 Task: Hide event type details on your booking page.
Action: Mouse moved to (774, 410)
Screenshot: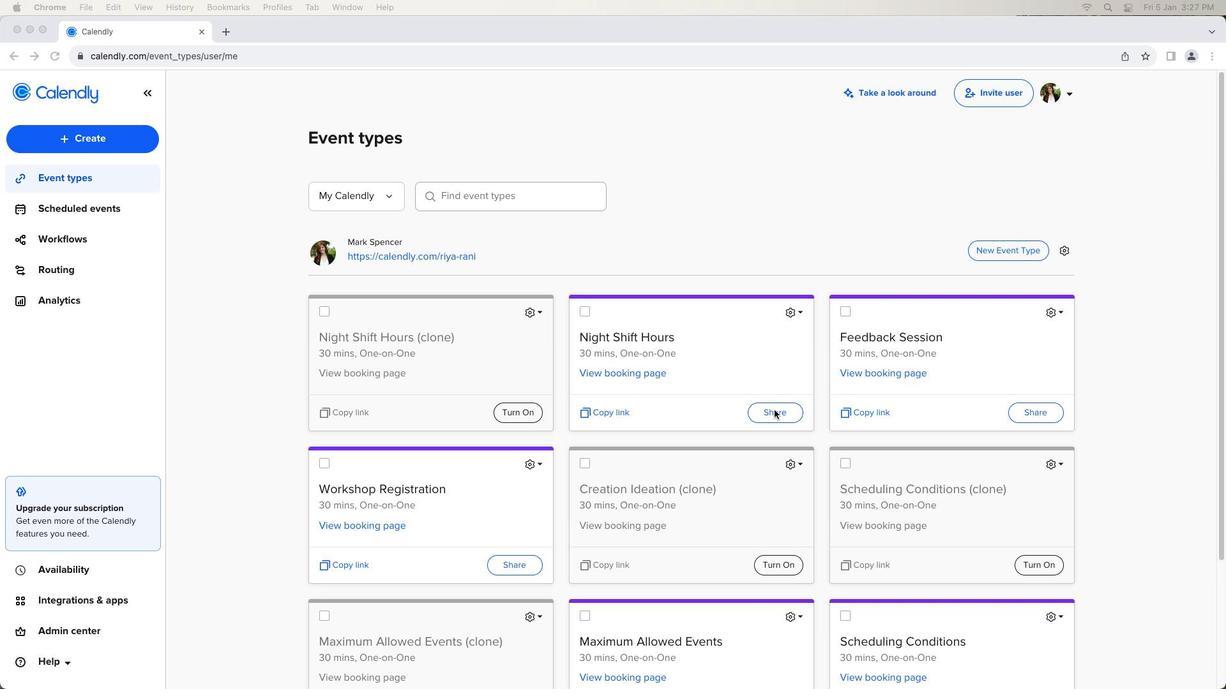 
Action: Mouse pressed left at (774, 410)
Screenshot: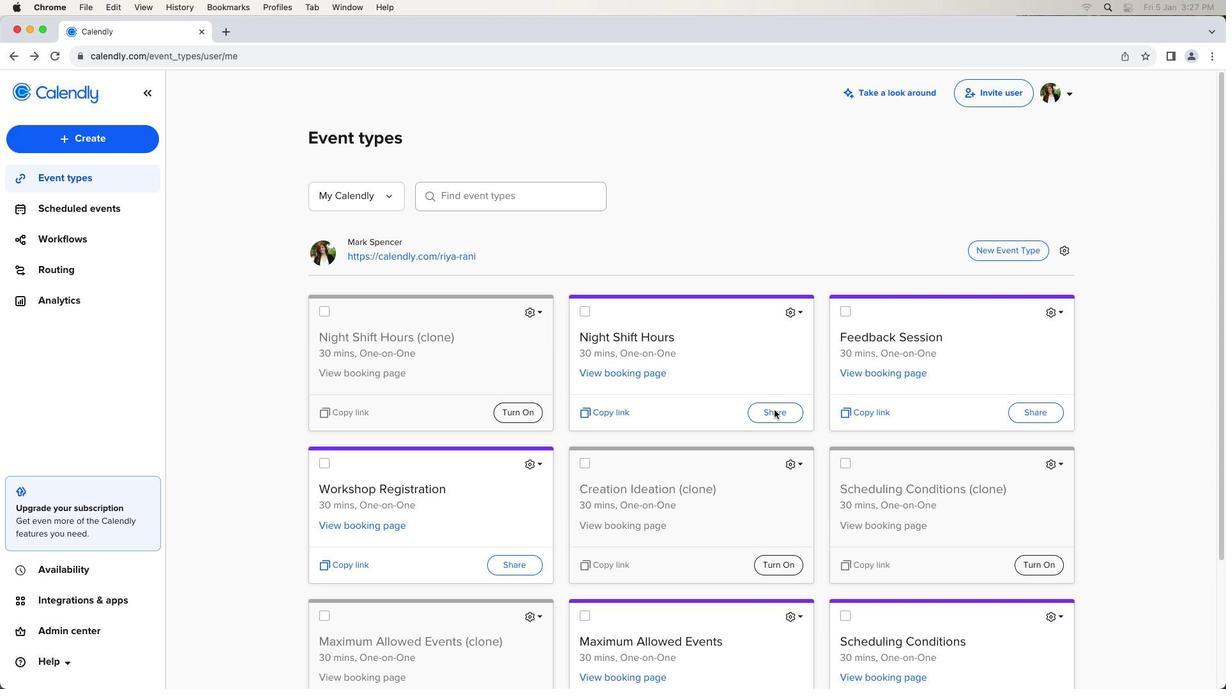 
Action: Mouse pressed left at (774, 410)
Screenshot: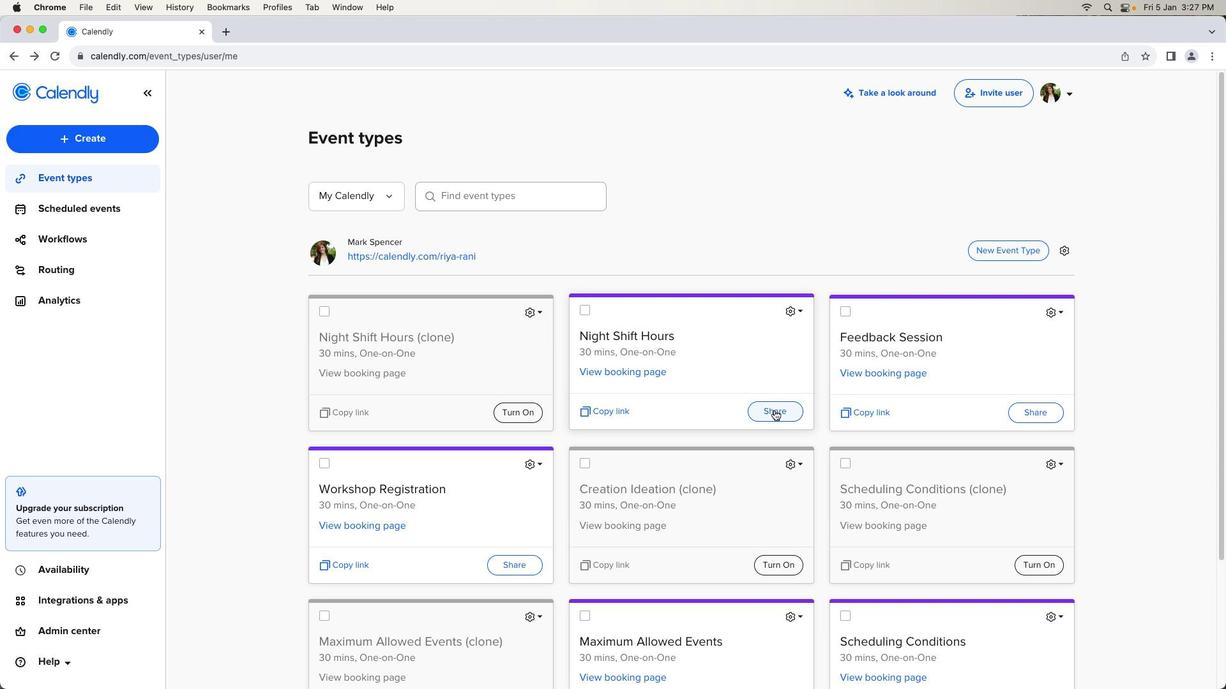 
Action: Mouse moved to (751, 194)
Screenshot: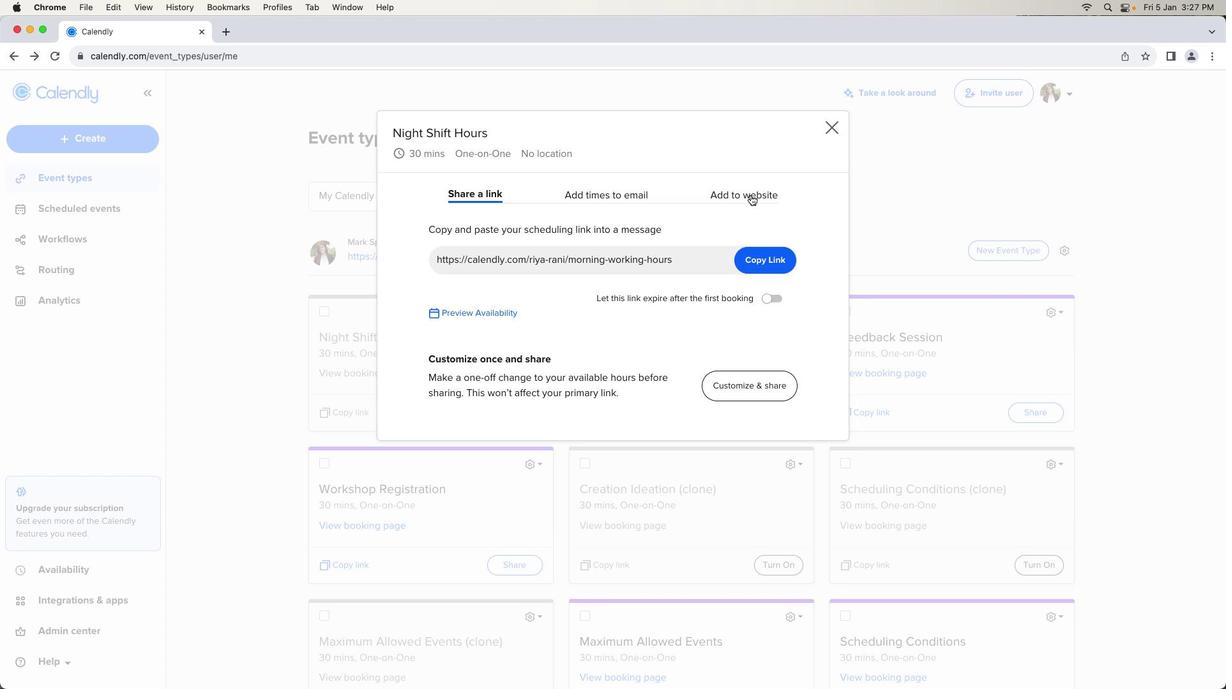 
Action: Mouse pressed left at (751, 194)
Screenshot: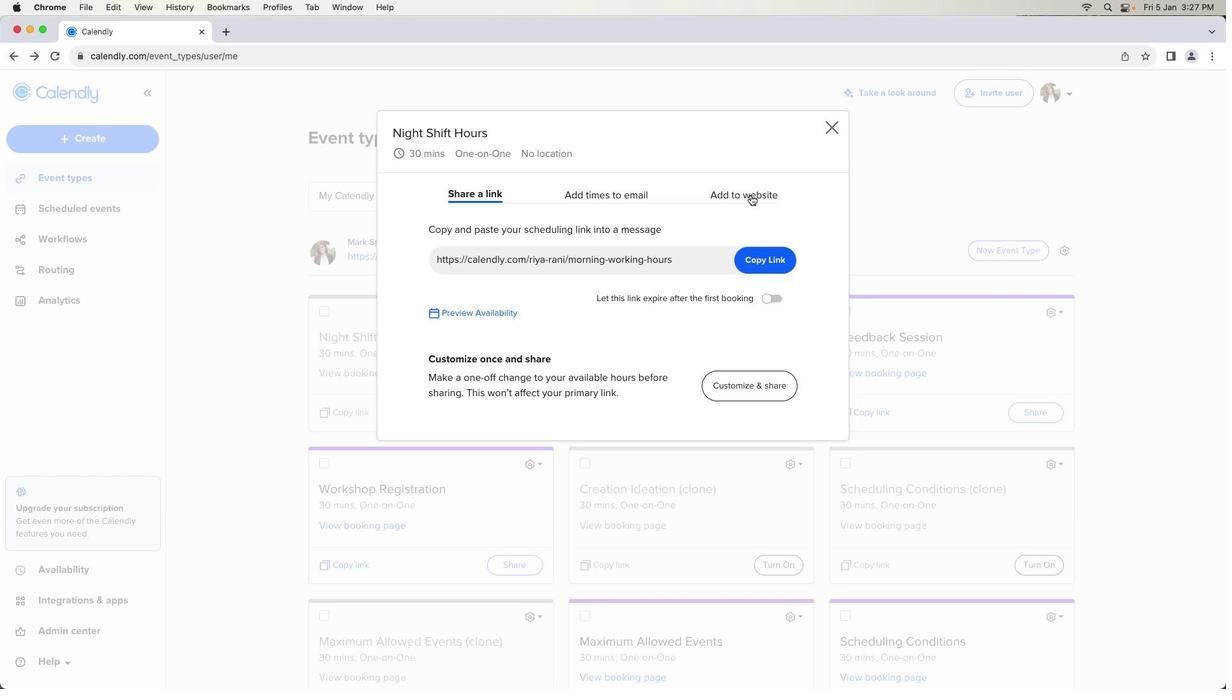 
Action: Mouse moved to (688, 440)
Screenshot: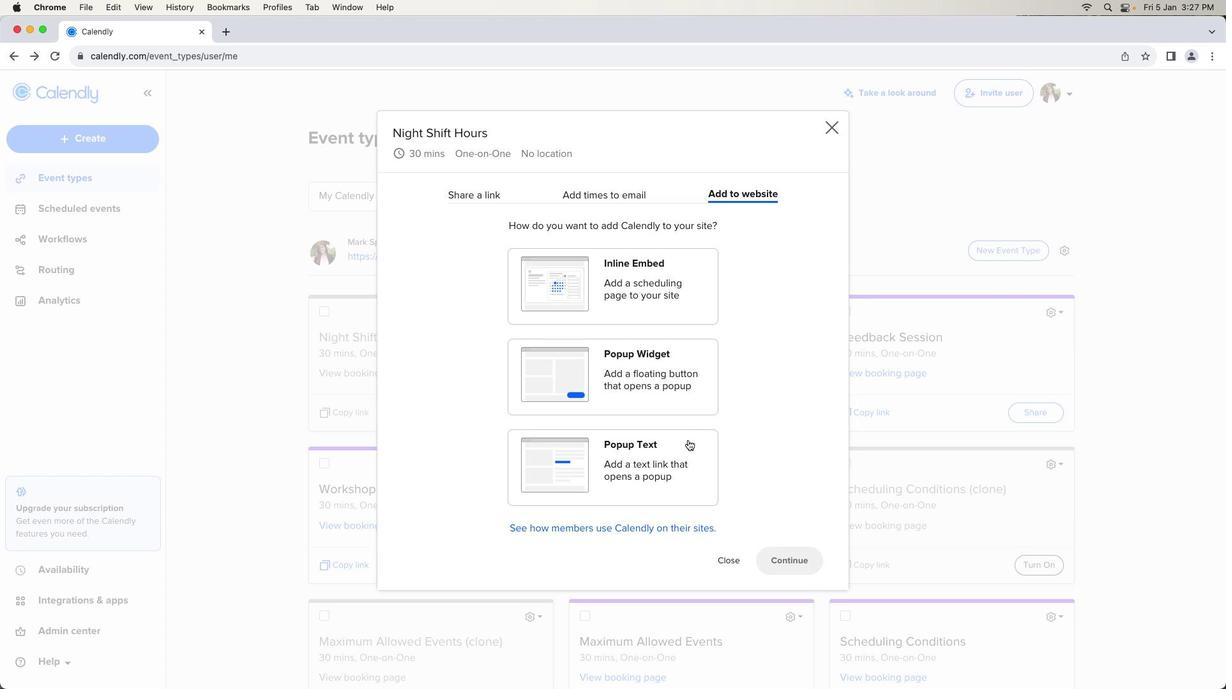 
Action: Mouse pressed left at (688, 440)
Screenshot: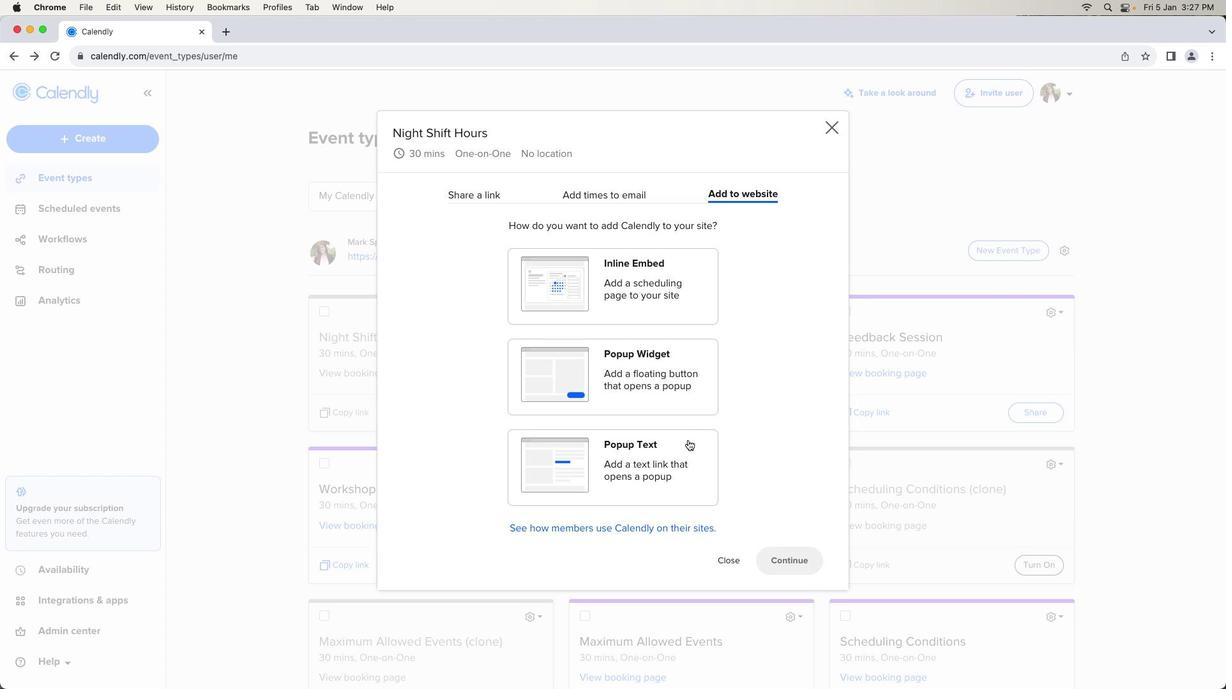 
Action: Mouse moved to (791, 562)
Screenshot: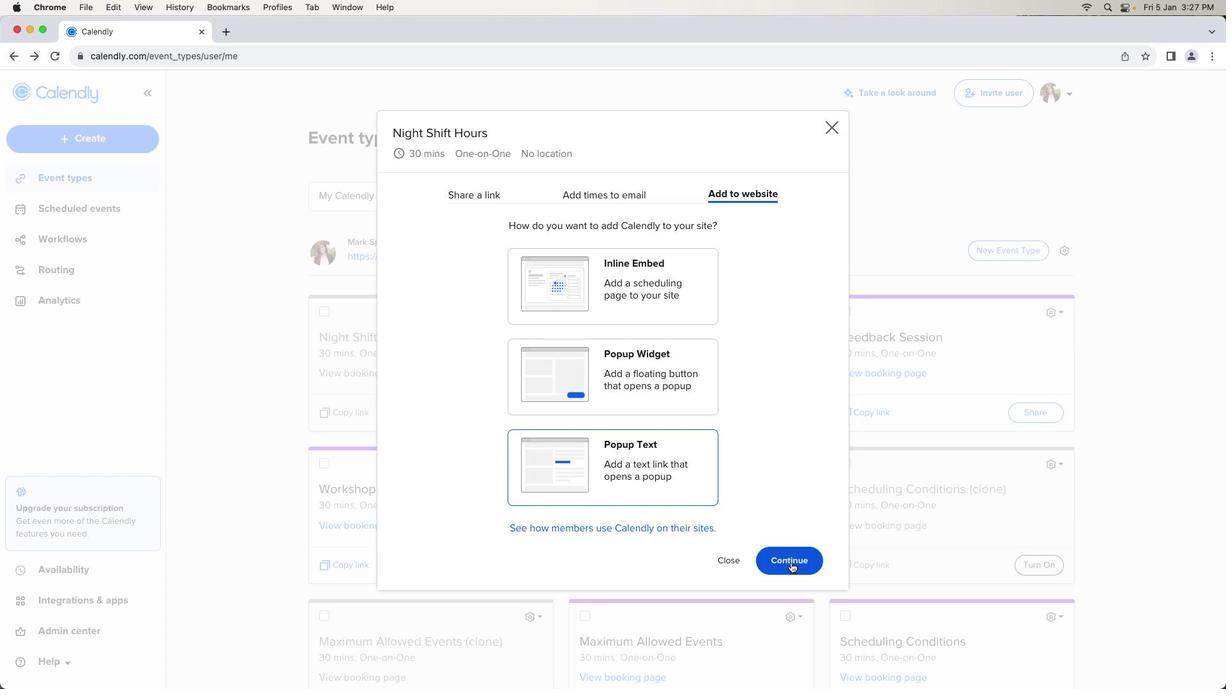 
Action: Mouse pressed left at (791, 562)
Screenshot: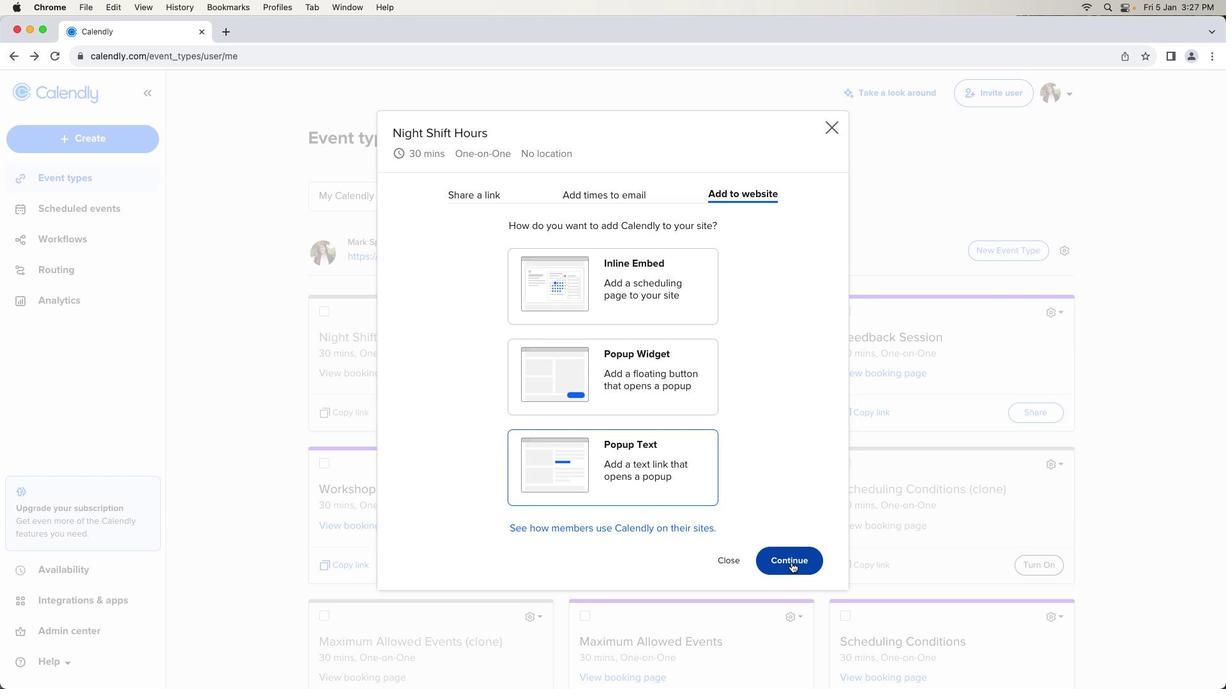 
Action: Mouse moved to (563, 410)
Screenshot: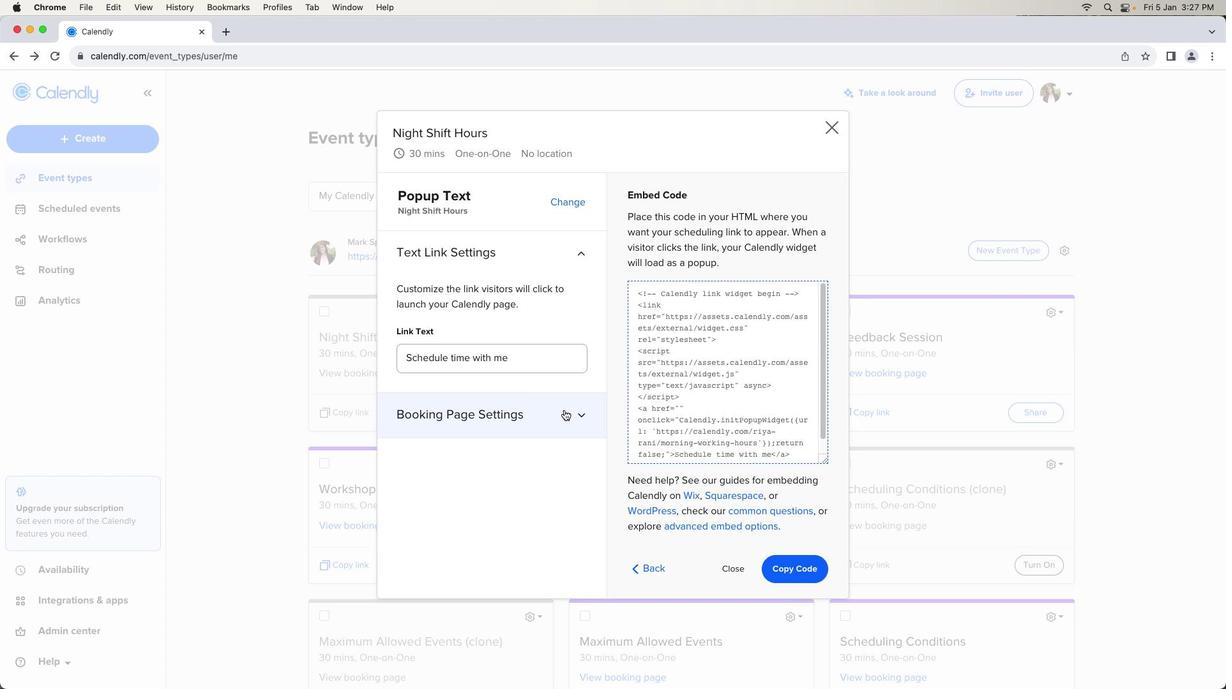 
Action: Mouse pressed left at (563, 410)
Screenshot: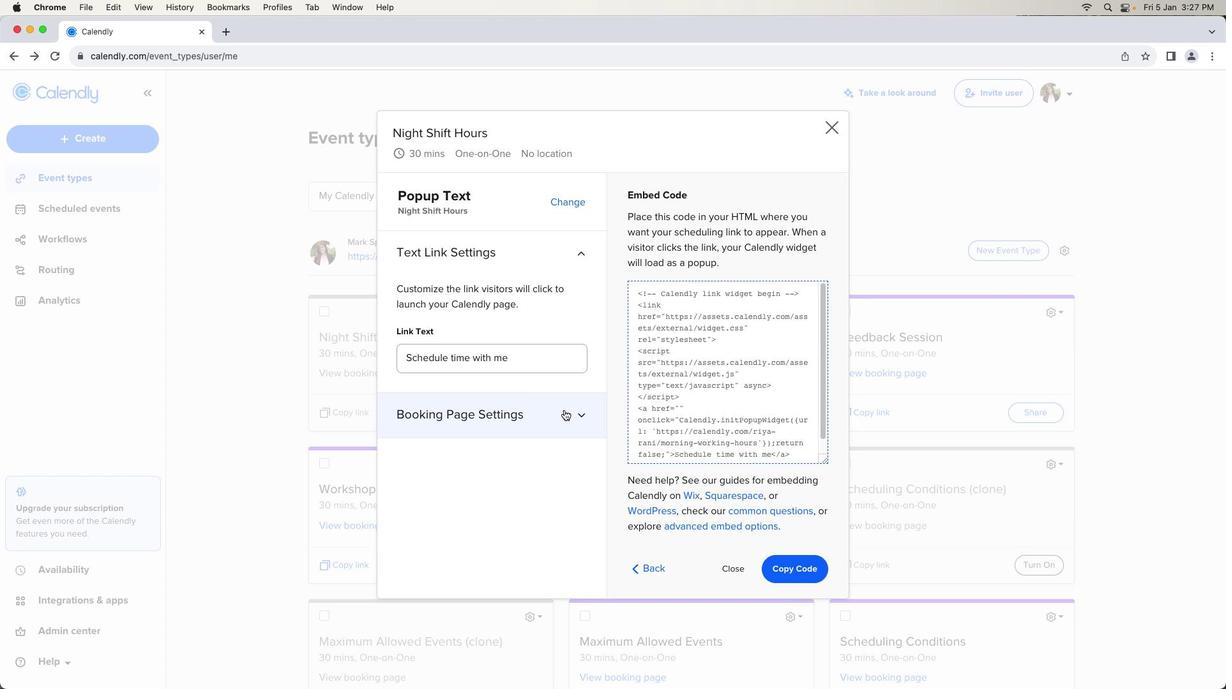 
Action: Mouse moved to (399, 376)
Screenshot: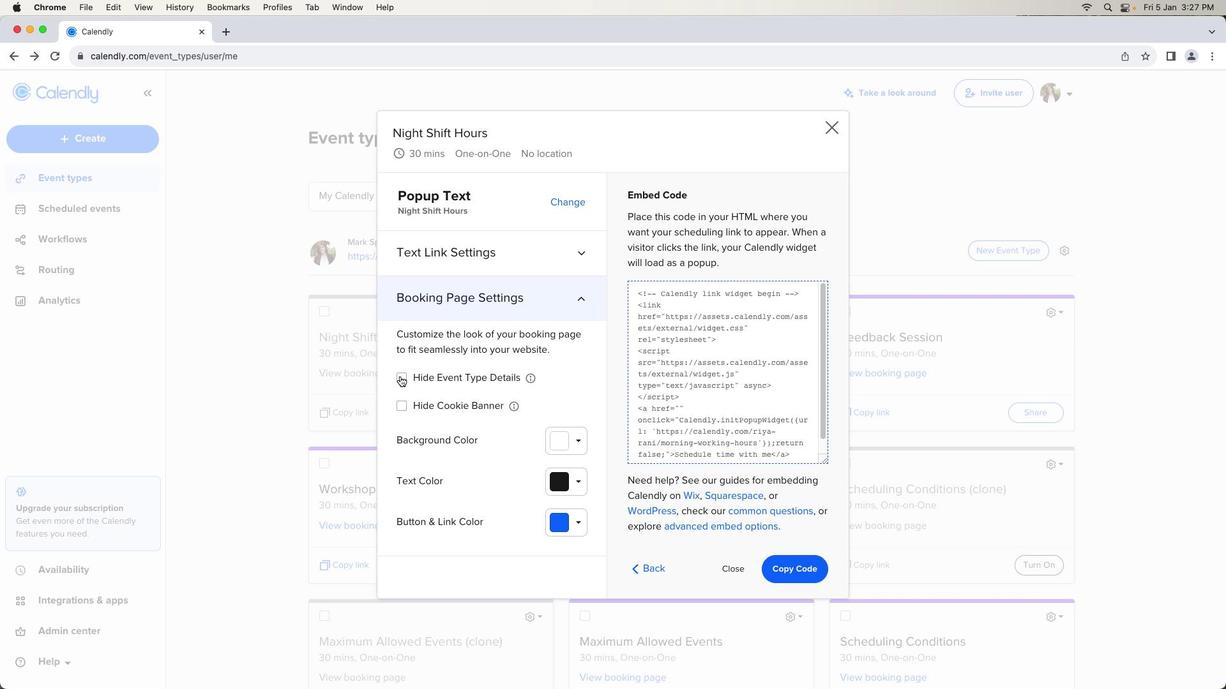 
Action: Mouse pressed left at (399, 376)
Screenshot: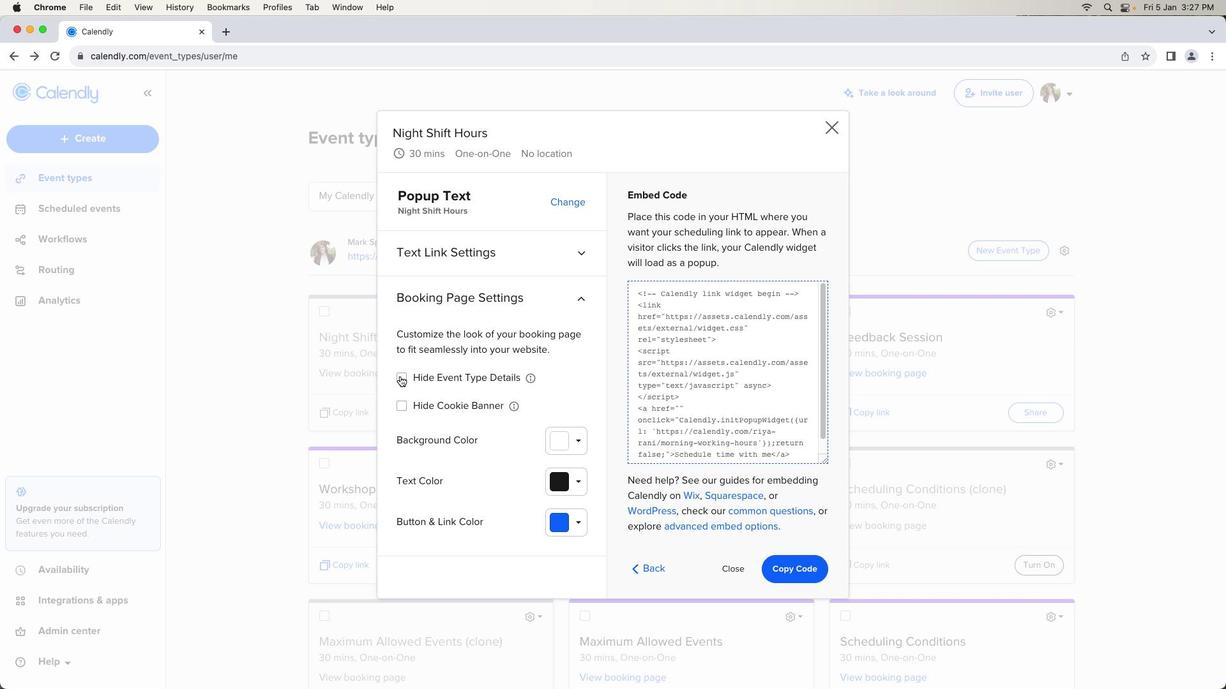 
Action: Mouse moved to (486, 583)
Screenshot: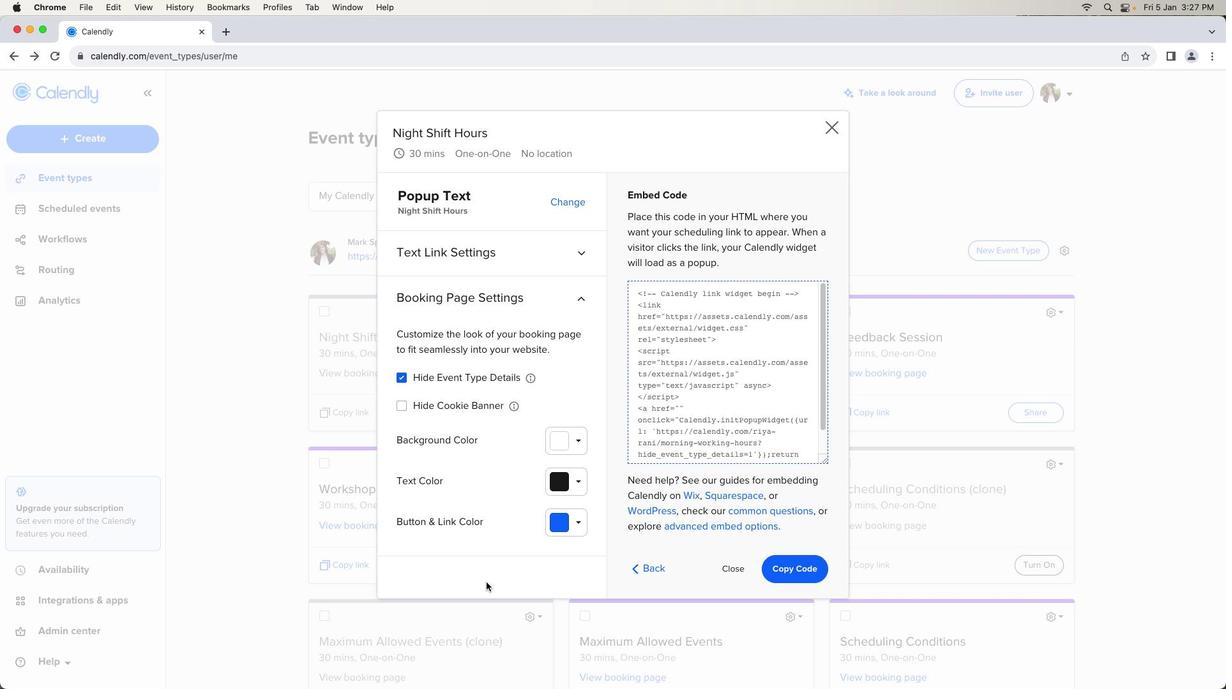 
Action: Mouse pressed left at (486, 583)
Screenshot: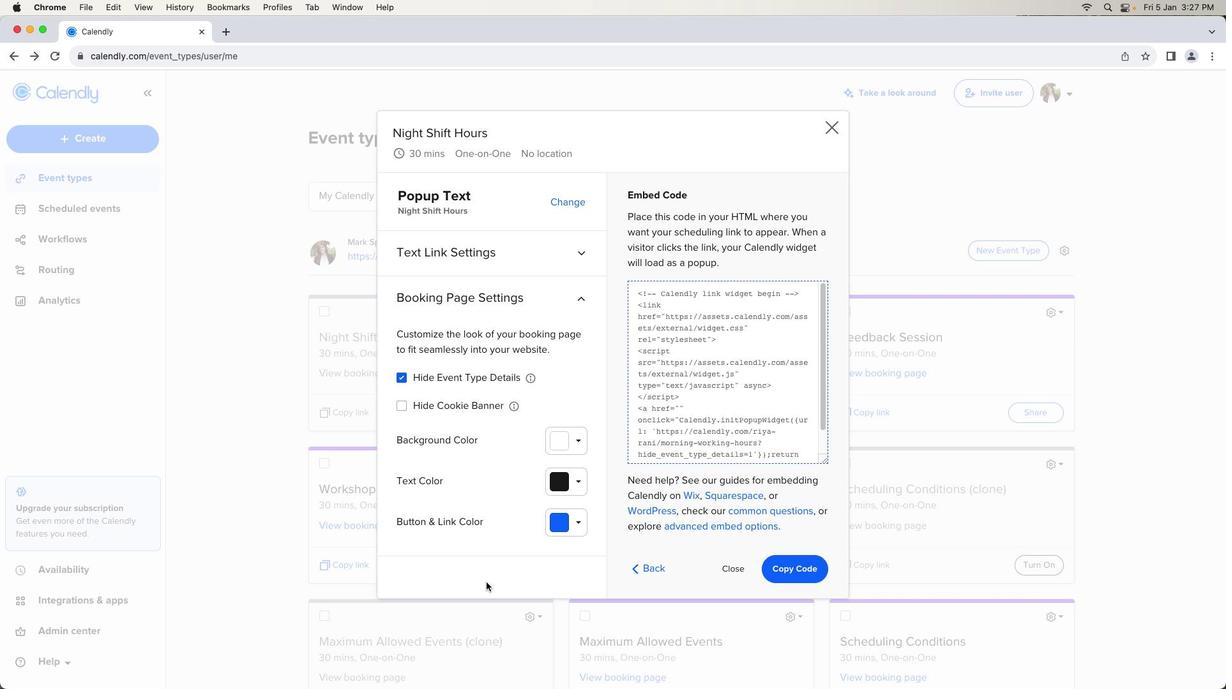 
Action: Mouse moved to (503, 581)
Screenshot: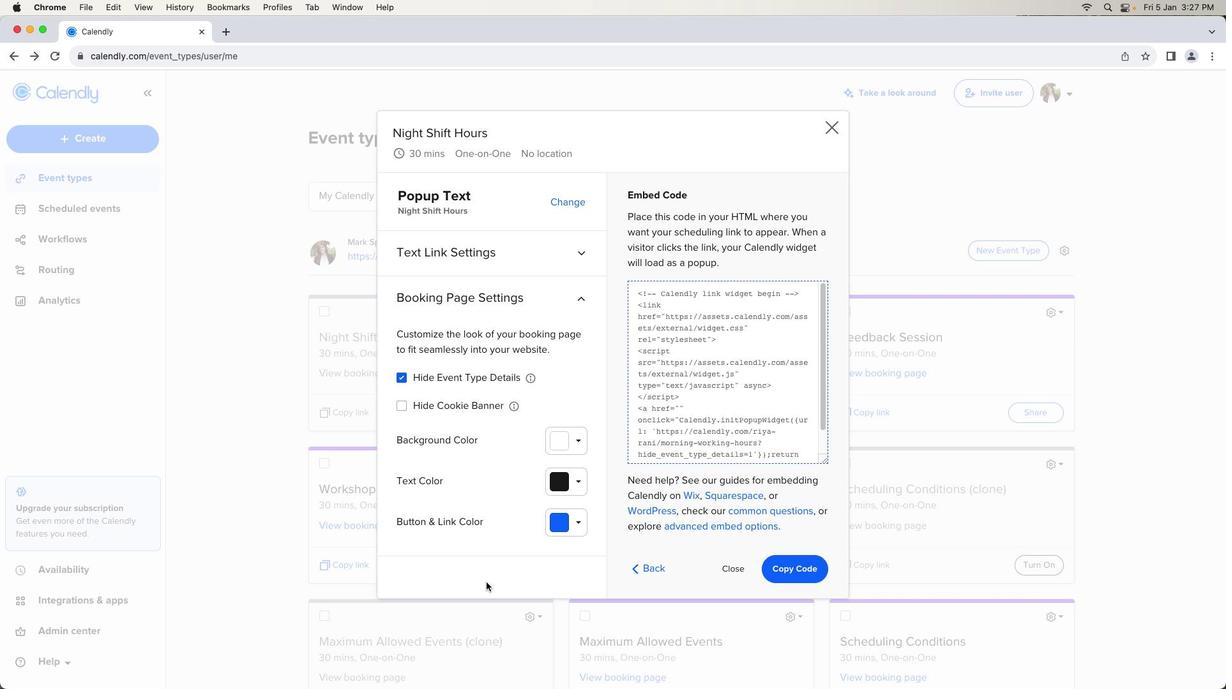 
